 Task: Create a function for generating all possible permutations of a multiset.
Action: Mouse moved to (129, 64)
Screenshot: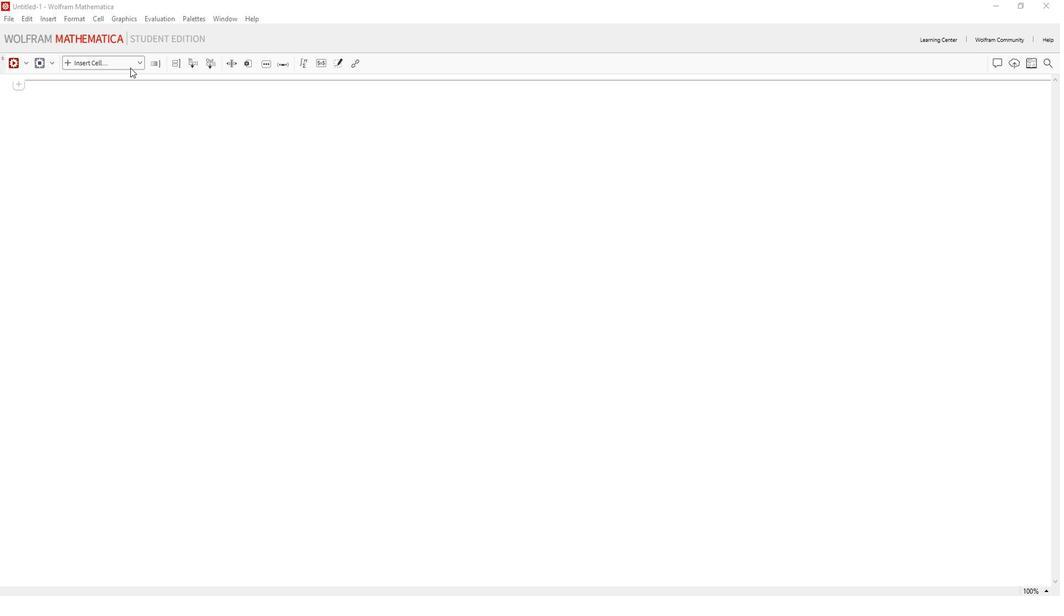 
Action: Mouse pressed left at (129, 64)
Screenshot: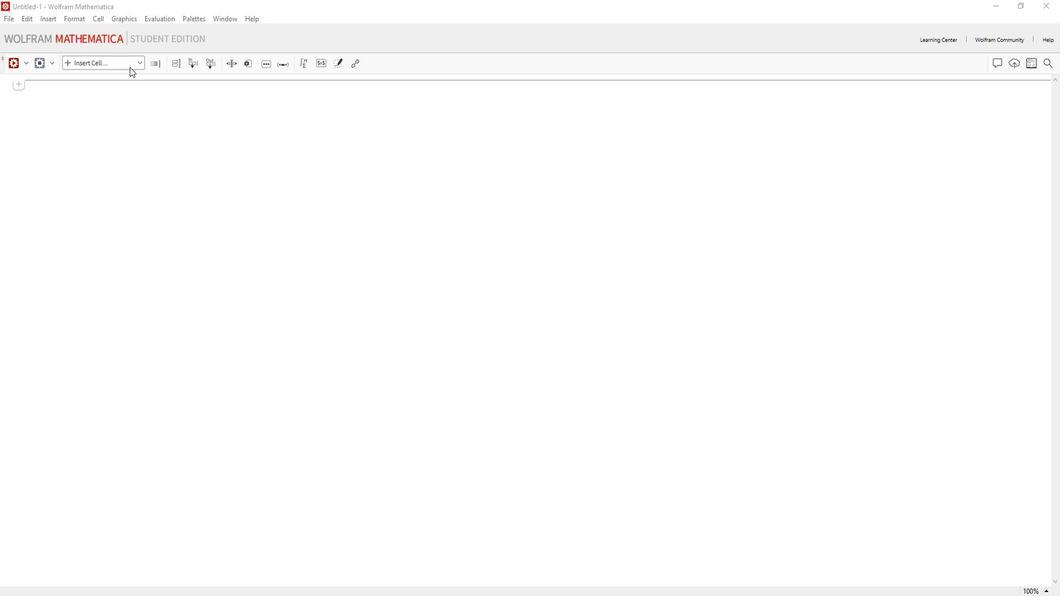 
Action: Mouse moved to (121, 82)
Screenshot: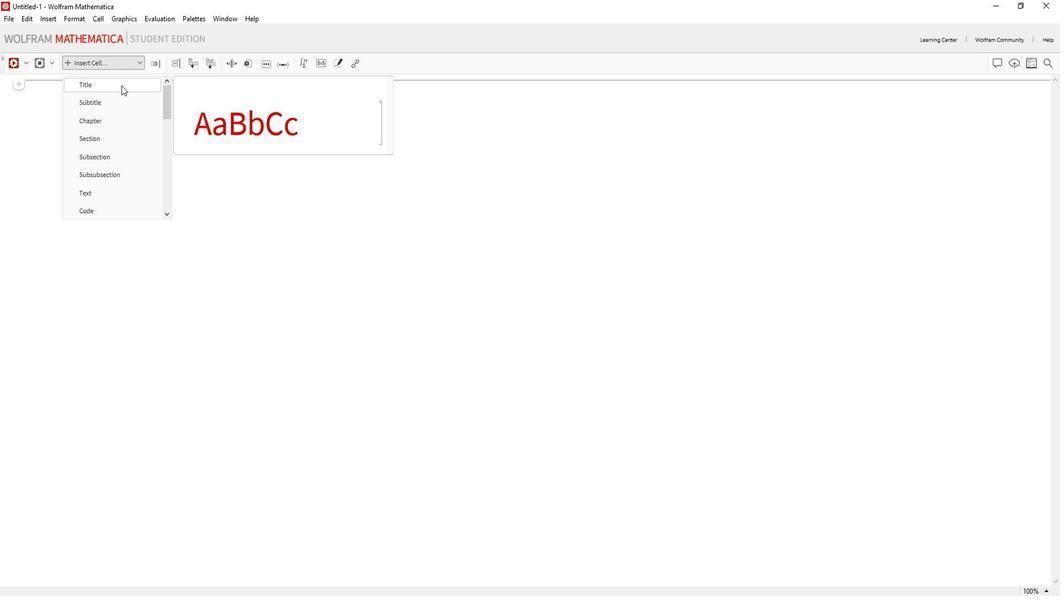 
Action: Mouse pressed left at (121, 82)
Screenshot: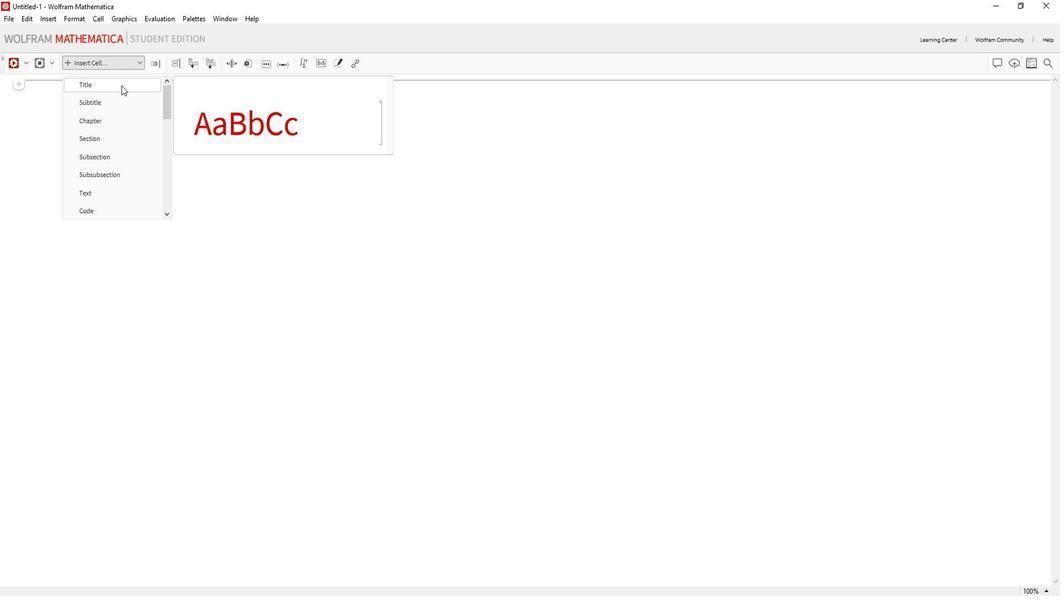 
Action: Mouse moved to (125, 96)
Screenshot: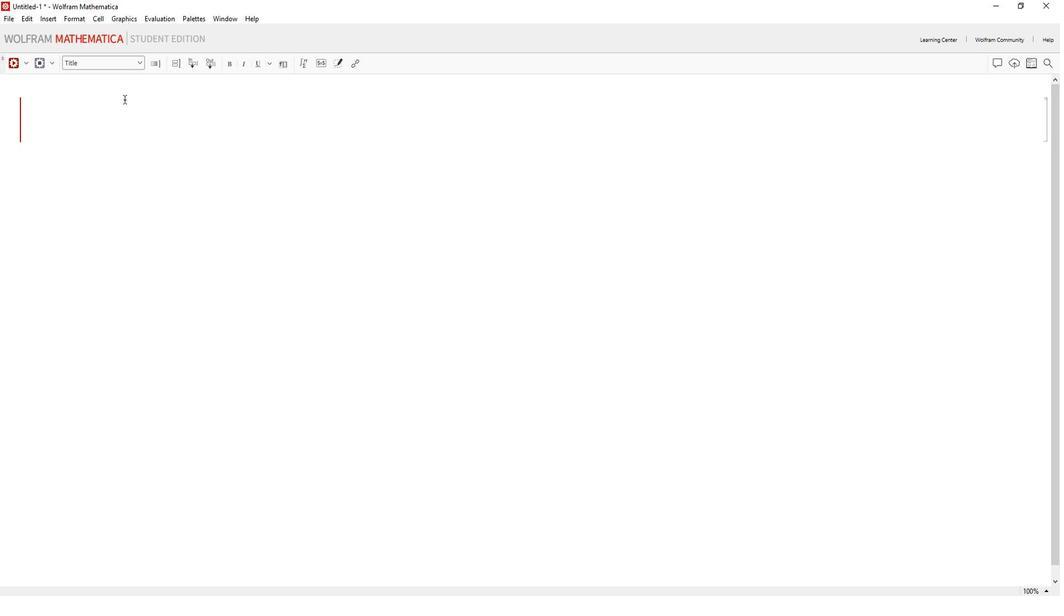 
Action: Key pressed a<Key.space>f<Key.caps_lock>UNCTION<Key.space>FOR<Key.space><Key.caps_lock>g<Key.caps_lock>ENERATING<Key.space><Key.caps_lock>a<Key.caps_lock>LL<Key.space><Key.caps_lock>p<Key.caps_lock>OSSIBLE<Key.space><Key.caps_lock>p<Key.caps_lock>ERMUTATION<Key.space>OF<Key.space><Key.caps_lock>a<Key.caps_lock><Key.space><Key.caps_lock>m<Key.caps_lock><Key.backspace>M<Key.backspace><Key.caps_lock>m<Key.caps_lock>ULTISET<Key.space>
Screenshot: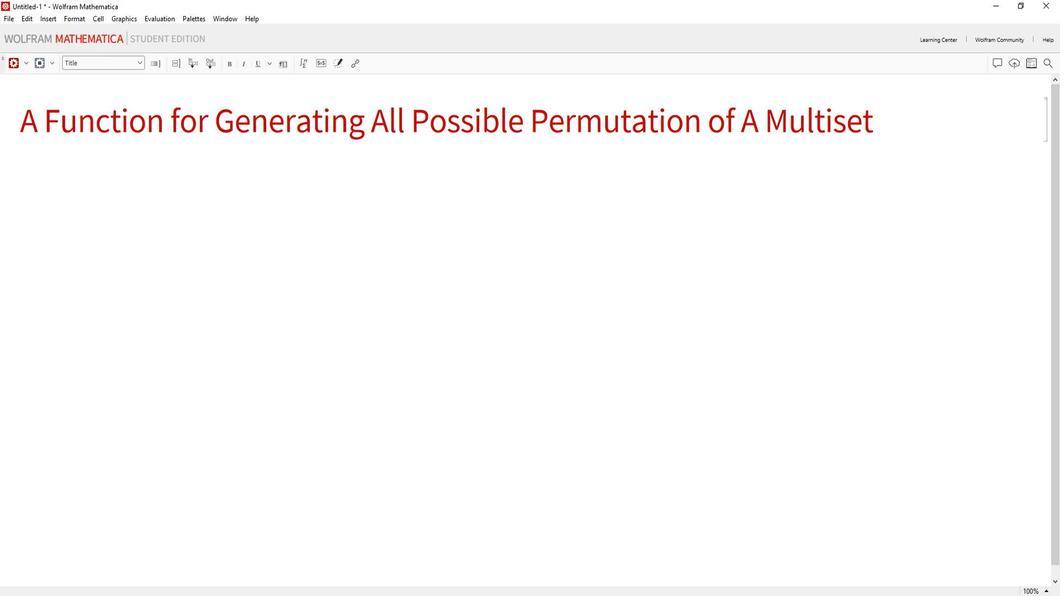 
Action: Mouse moved to (128, 231)
Screenshot: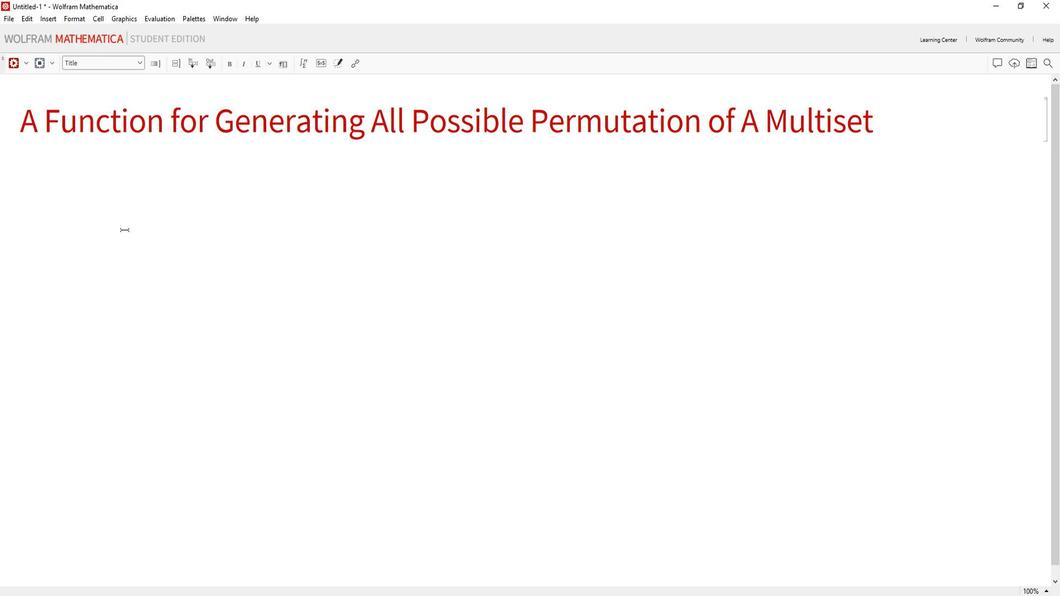 
Action: Mouse pressed left at (128, 231)
Screenshot: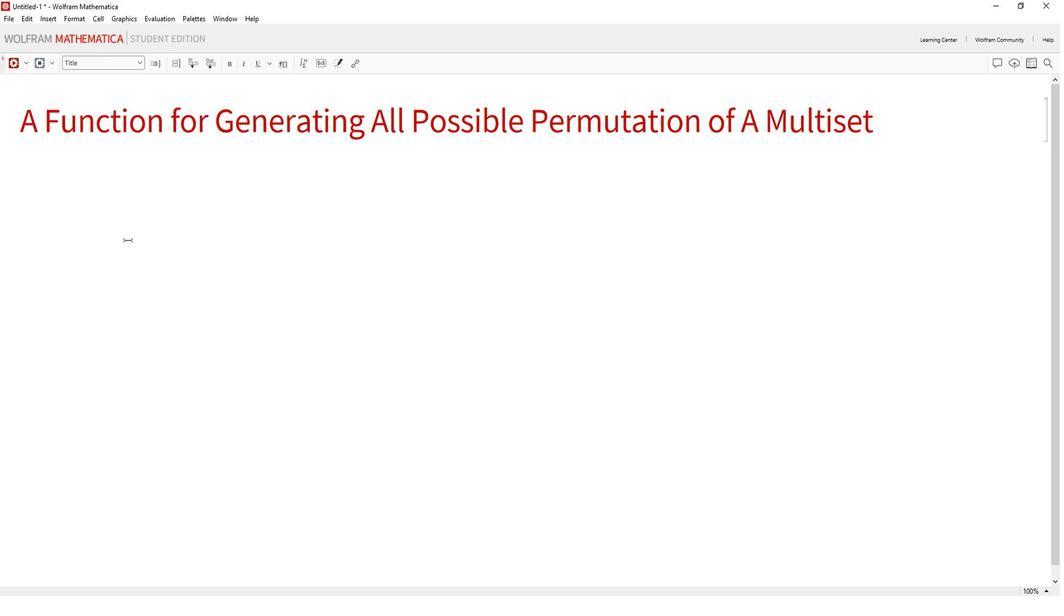 
Action: Mouse moved to (115, 65)
Screenshot: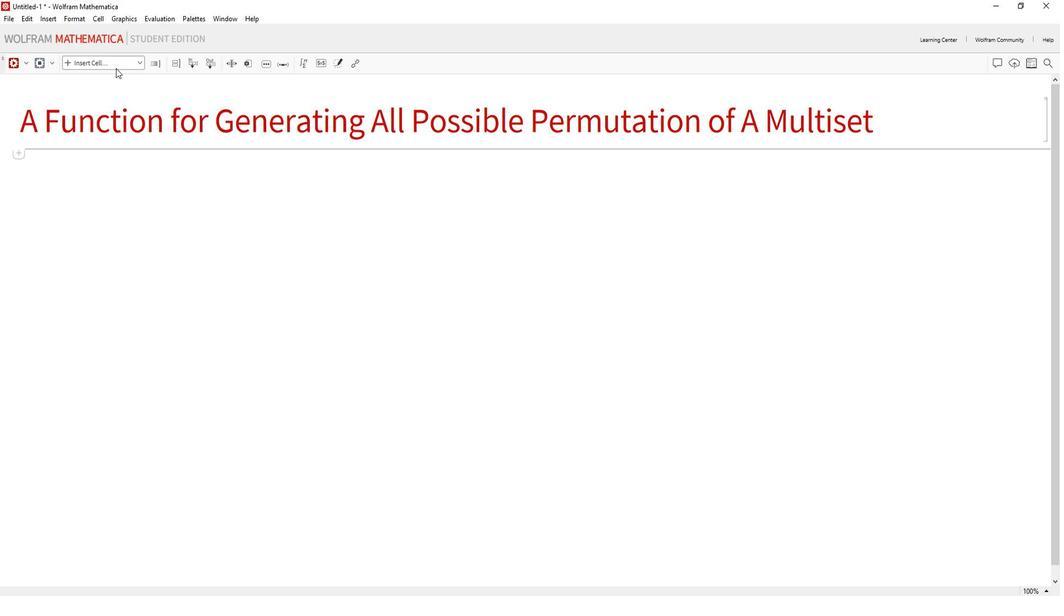 
Action: Mouse pressed left at (115, 65)
Screenshot: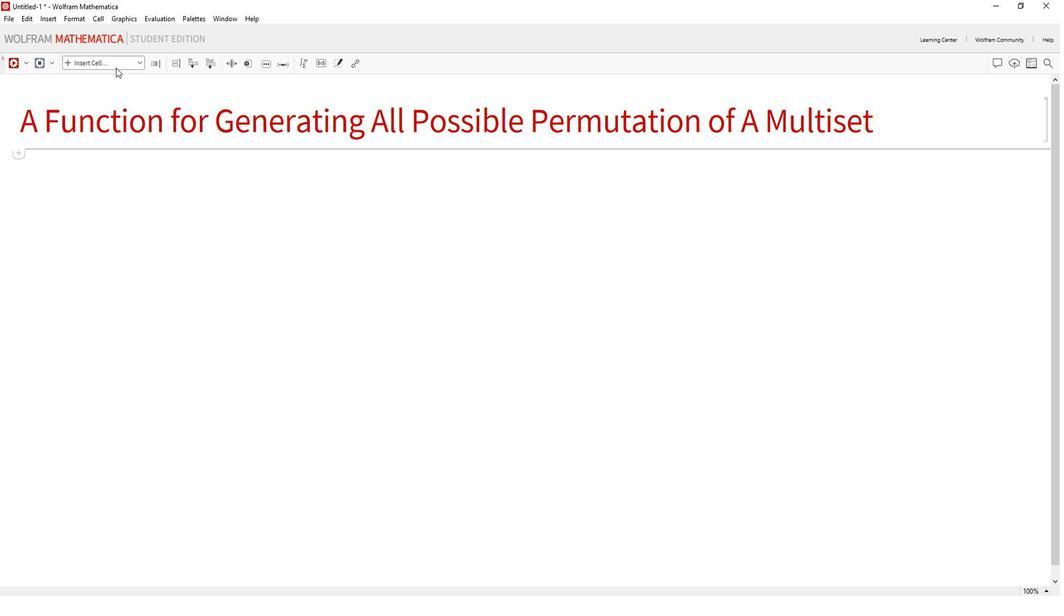 
Action: Mouse moved to (106, 202)
Screenshot: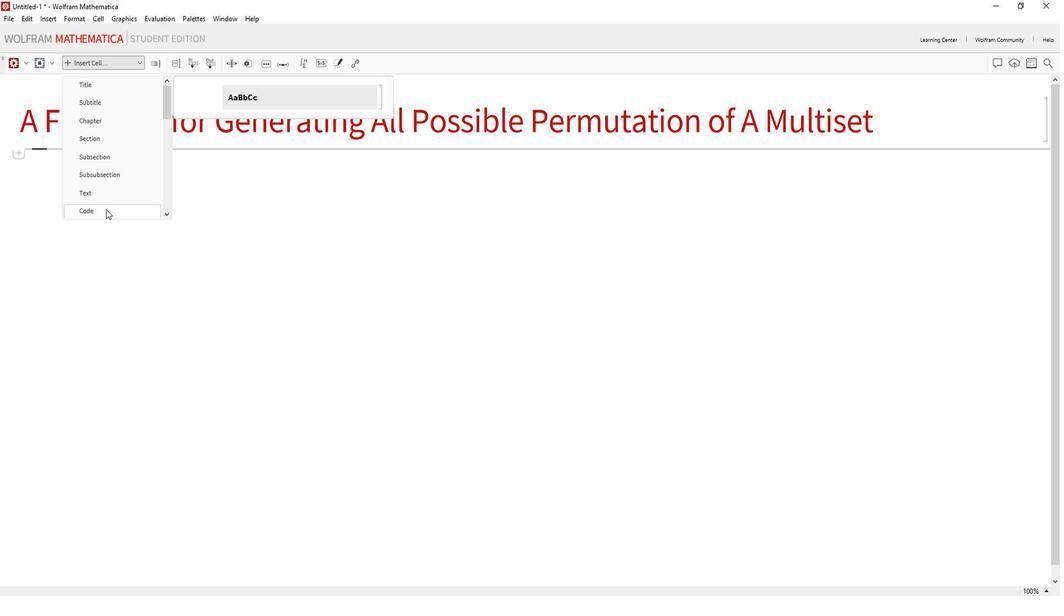 
Action: Mouse pressed left at (106, 202)
Screenshot: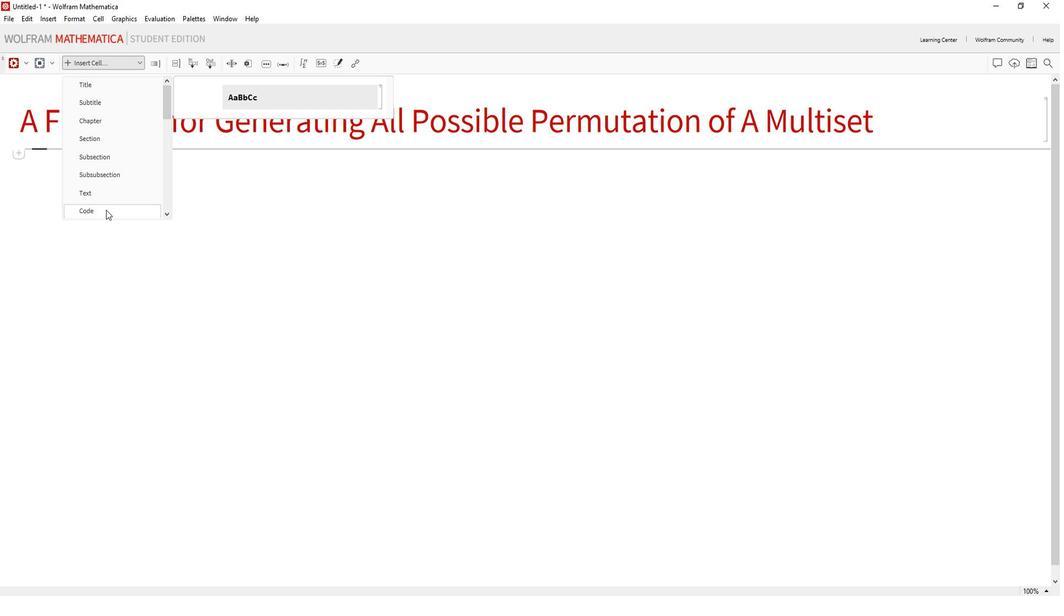 
Action: Mouse moved to (119, 197)
Screenshot: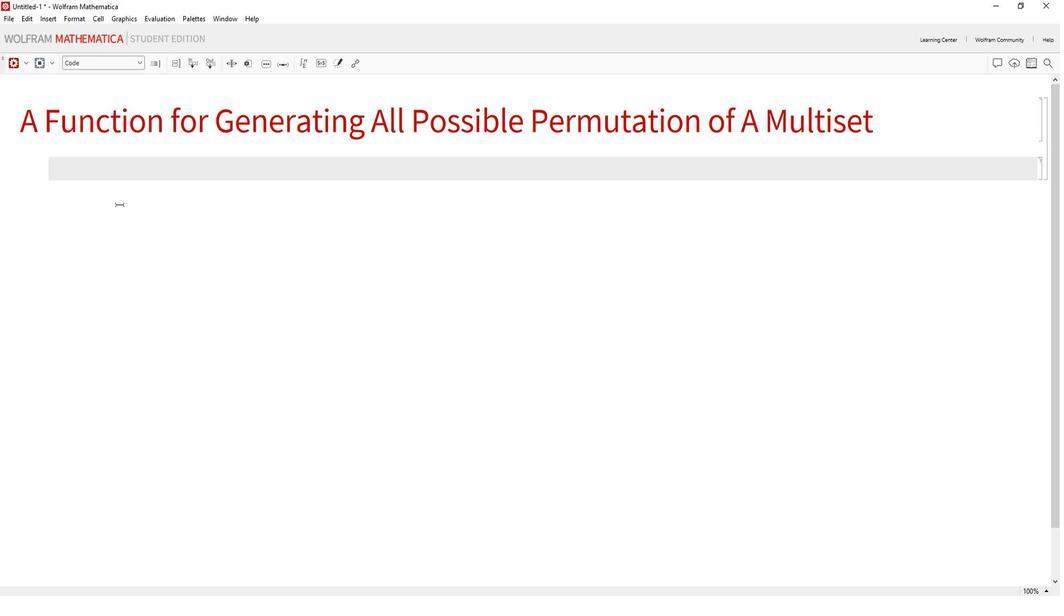 
Action: Key pressed MULTISET<Key.caps_lock>p<Key.caps_lock>ERMUTATIONS[MULTISET<Key.shift>_
Screenshot: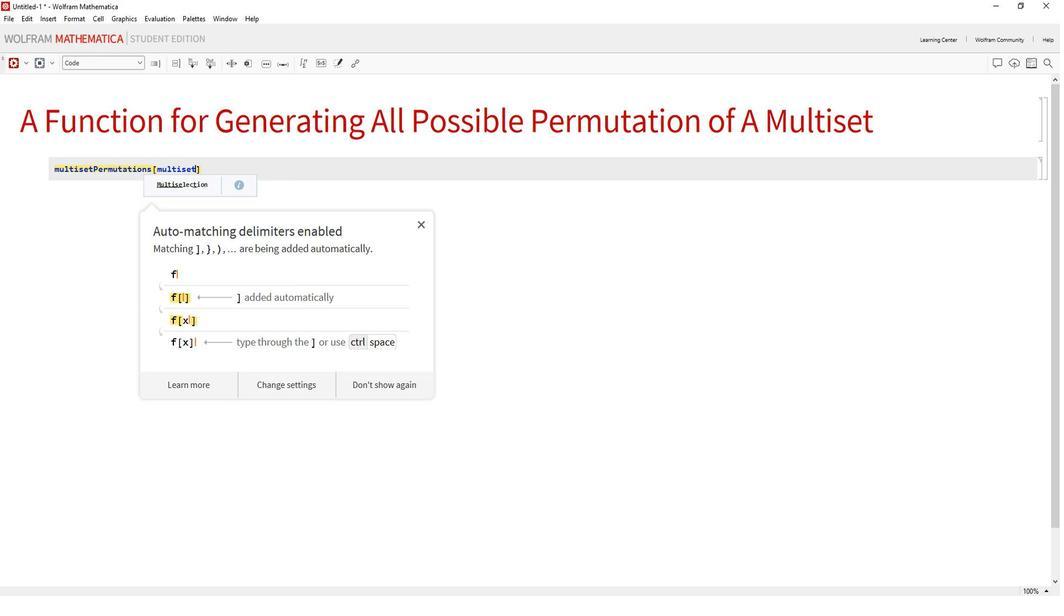 
Action: Mouse moved to (420, 218)
Screenshot: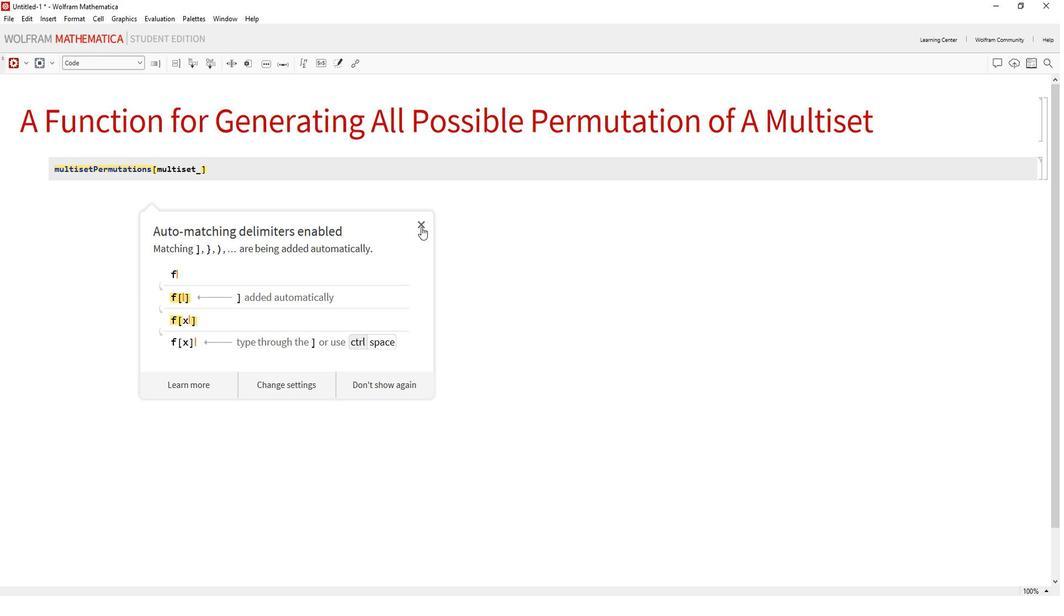 
Action: Mouse pressed left at (420, 218)
Screenshot: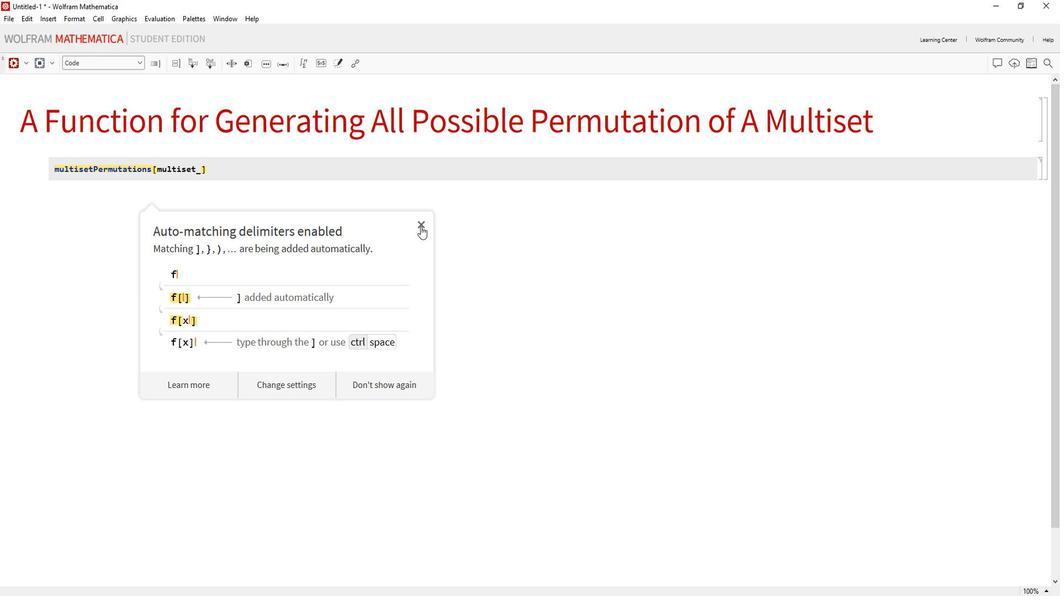
Action: Mouse moved to (420, 217)
Screenshot: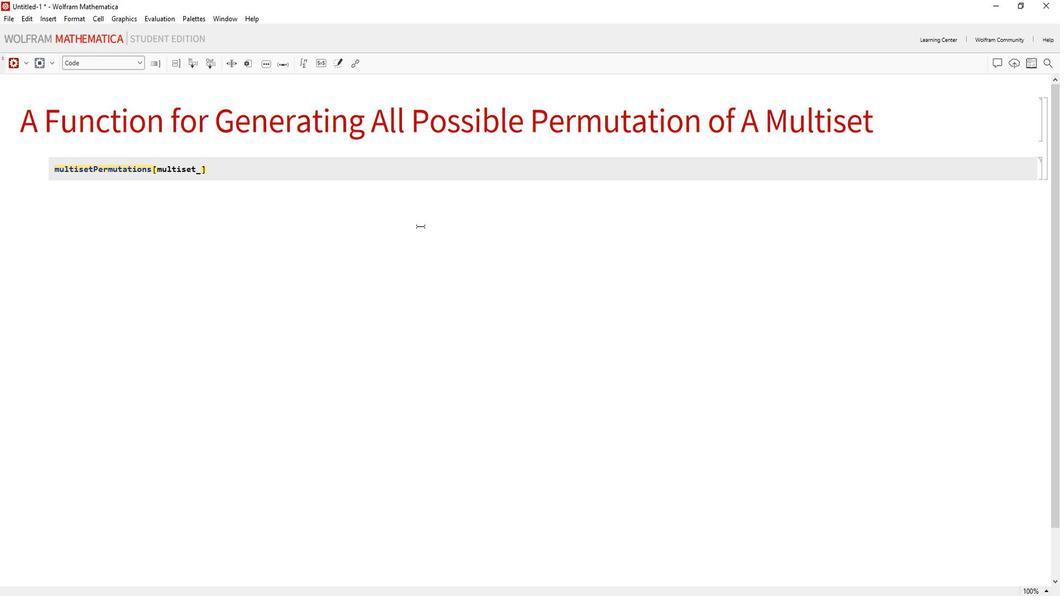 
Action: Key pressed <Key.caps_lock>l<Key.caps_lock>IST<Key.right><Key.space><Key.shift_r>:=<Key.space><Key.caps_lock>m<Key.caps_lock>ODULE[<Key.shift_r><Key.shift_r><Key.shift_r><Key.shift_r>{<Key.caps_lock><Key.caps_lock>C<Key.caps_lock><Key.caps_lock>OUNTS,<Key.space>UNIQUE<Key.caps_lock>e<Key.caps_lock>LEMENT,<Key.space>EXPANDED<Key.caps_lock>m<Key.caps_lock>ULTISET<Key.right>,<Key.space><Key.enter>COUNTS<Key.space>=<Key.space><Key.caps_lock>t<Key.caps_lock>ALLY[MULTISET];<Key.enter>UNIQUE<Key.caps_lock>e<Key.caps_lock>LEMENTS<Key.backspace>S<Key.space>=<Key.space>COUNTS[[<Key.caps_lock>all<Key.backspace><Key.backspace><Key.caps_lock>LL,<Key.space>1<Key.right><Key.right>;<Key.space><Key.enter>EXPANDED<Key.caps_lock>m<Key.caps_lock>ULTISET<Key.space>=<Key.space><Key.caps_lock>f<Key.caps_lock>LATTEN[<Key.caps_lock>t<Key.caps_lock>ABLE[<Key.caps_lock>c<Key.caps_lock>ONSTANT<Key.caps_lock>a<Key.caps_lock>RRAY[E,<Key.space>COUNT<Key.right>,<Key.space><Key.shift_r>{E,<Key.space>UNIQUE<Key.caps_lock>e<Key.caps_lock>LEMENT<Key.right>,<Key.space><Key.shift_r>{COUNT,<Key.space>COUNTS[[<Key.caps_lock>a<Key.caps_lock>LL,<Key.space>2<Key.right><Key.right><Key.right><Key.right><Key.right>;<Key.enter><Key.caps_lock>p<Key.caps_lock>ERMUTATIONS[EXPANDED<Key.caps_lock>m<Key.caps_lock>ULTISET<Key.right><Key.enter><Key.right><Key.right>
Screenshot: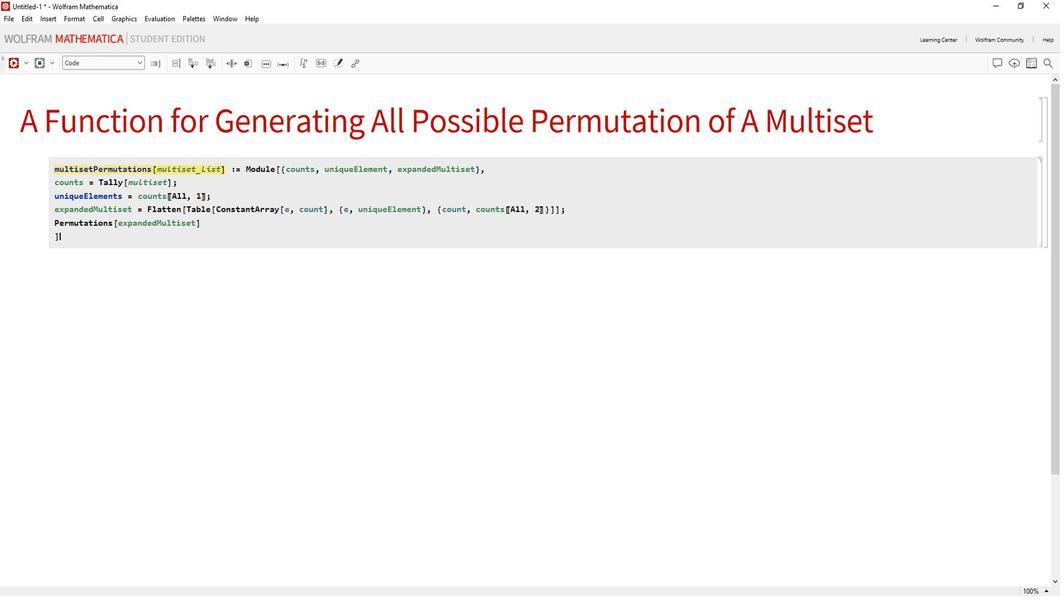 
Action: Mouse moved to (121, 230)
Screenshot: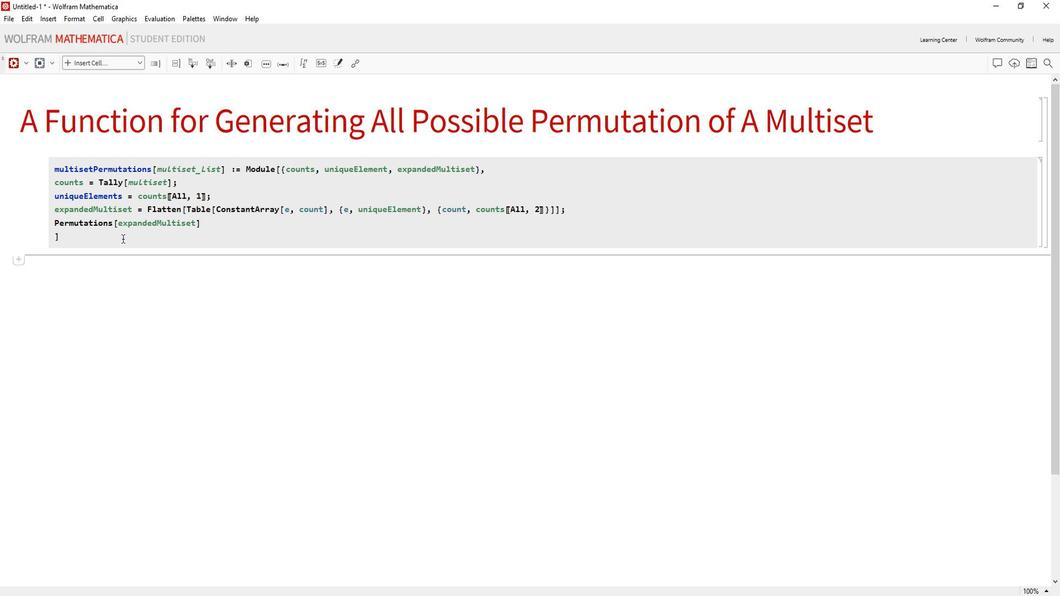 
Action: Mouse pressed left at (121, 230)
Screenshot: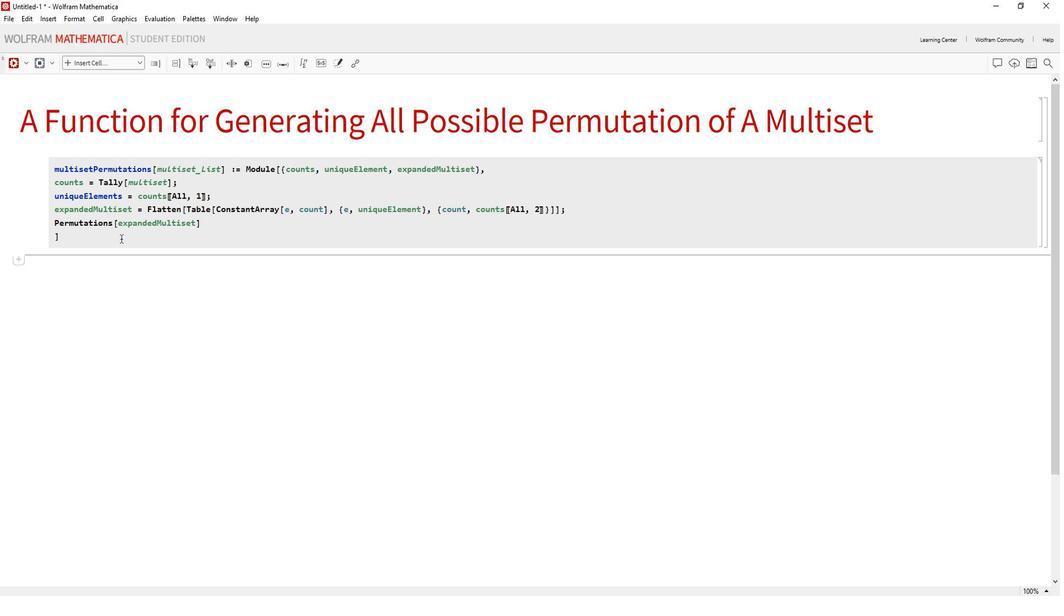 
Action: Key pressed <Key.enter>MULTISET<Key.space>=<Key.space><Key.shift_r>{1,<Key.space>1,<Key.space>2<Key.right>;<Key.enter>RESULT<Key.space>=<Key.space>MULTISET<Key.caps_lock>p<Key.caps_lock>ERMUTATIONS[MULTISET
Screenshot: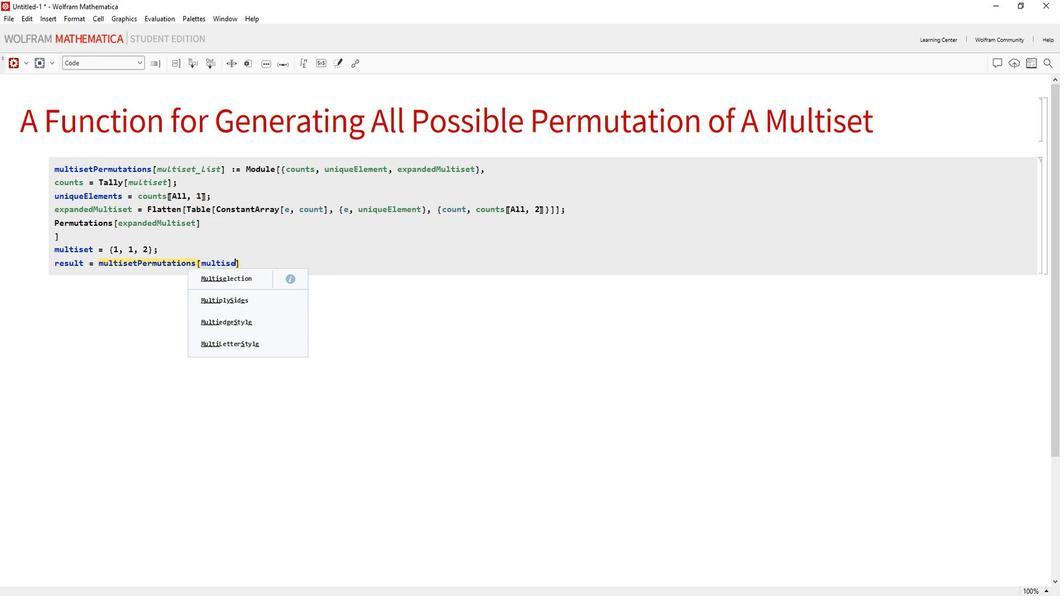 
Action: Mouse moved to (261, 254)
Screenshot: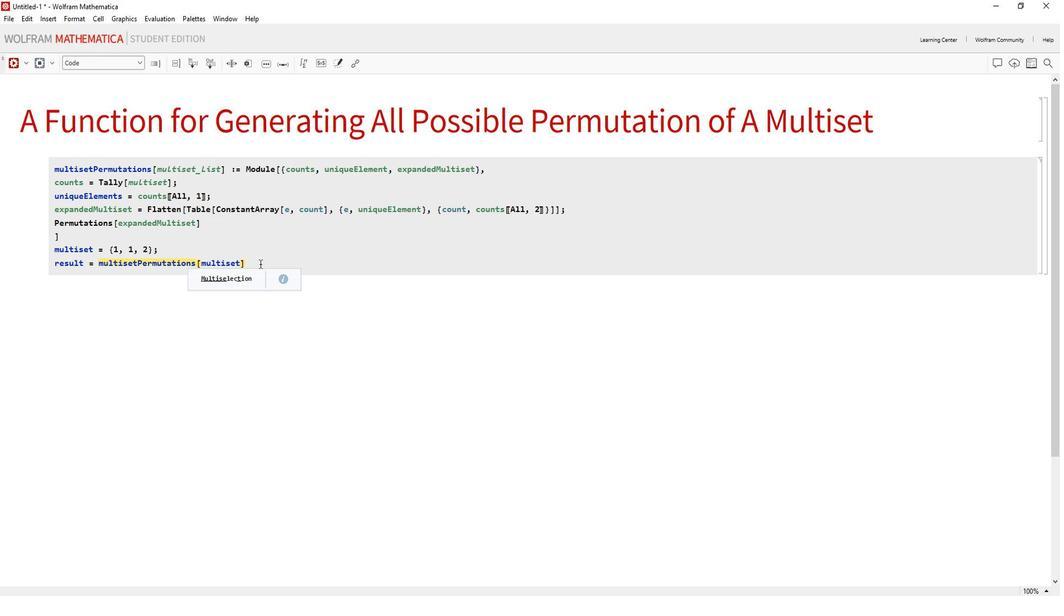 
Action: Mouse pressed left at (261, 254)
Screenshot: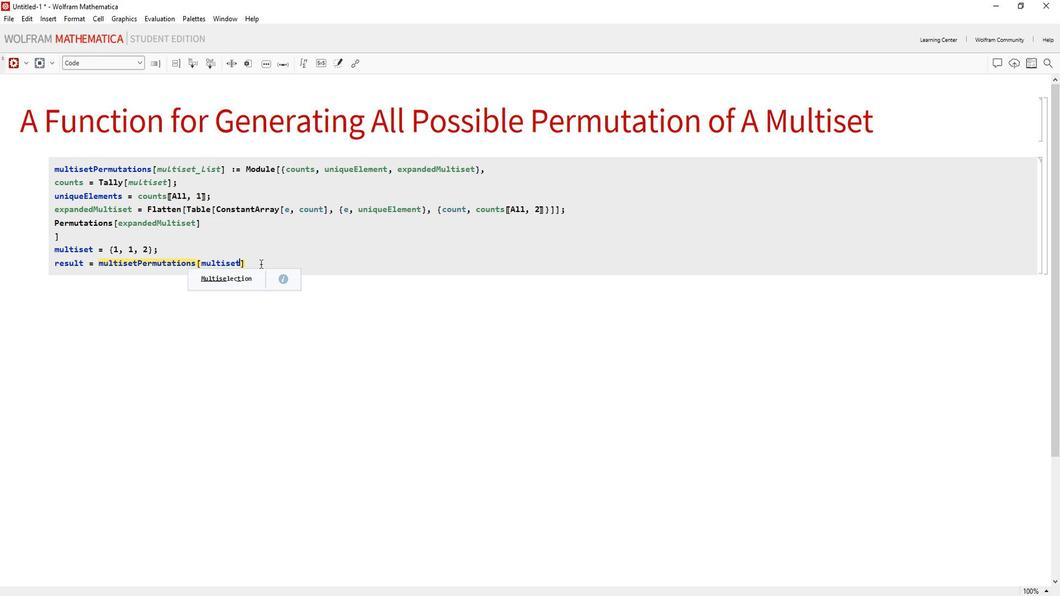 
Action: Key pressed <Key.space>
Screenshot: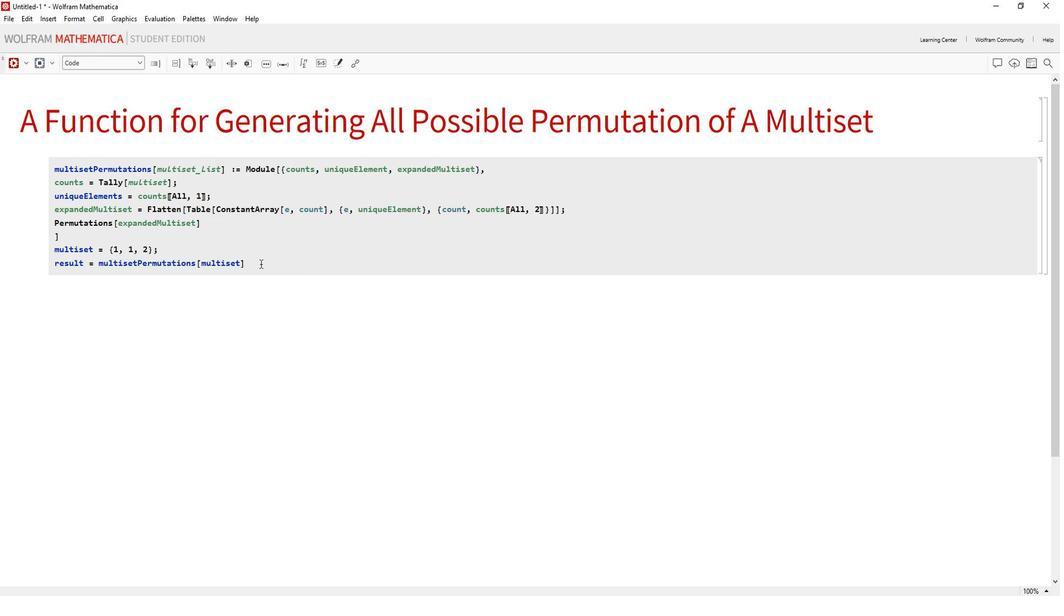 
Action: Mouse moved to (11, 60)
Screenshot: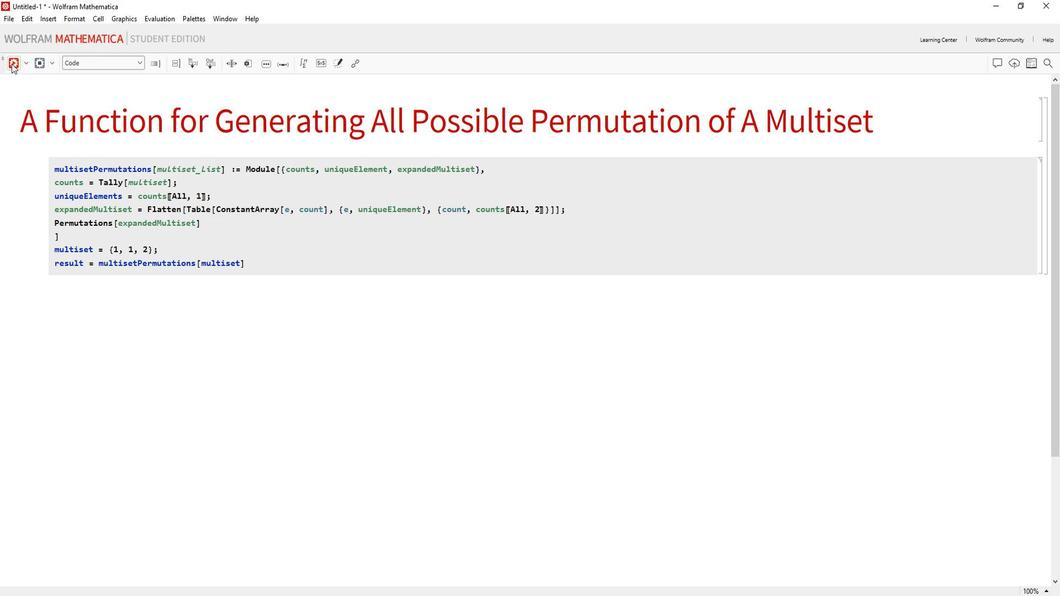 
Action: Mouse pressed left at (11, 60)
Screenshot: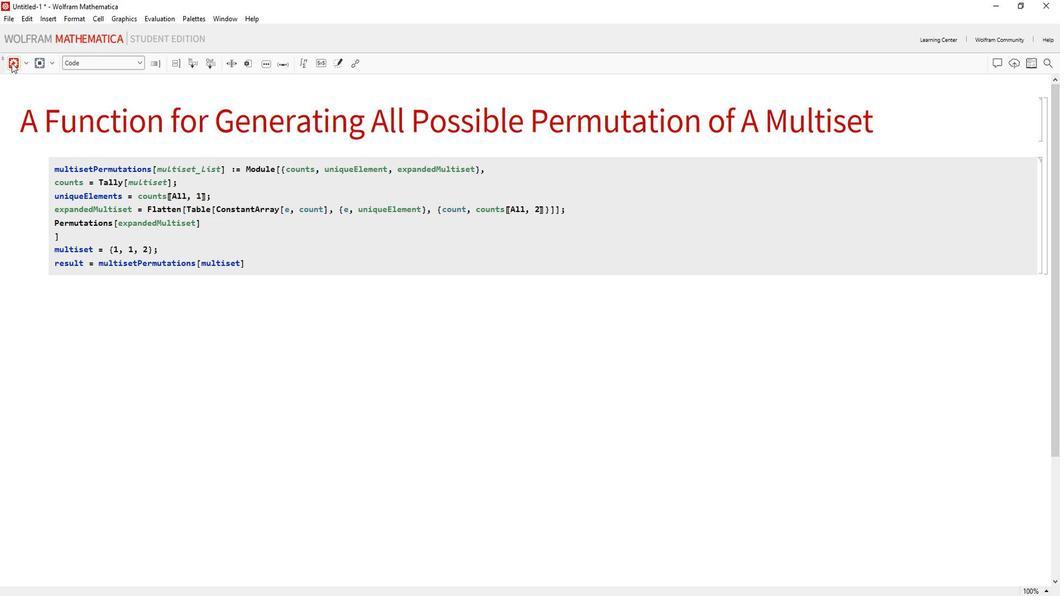 
Action: Mouse moved to (507, 304)
Screenshot: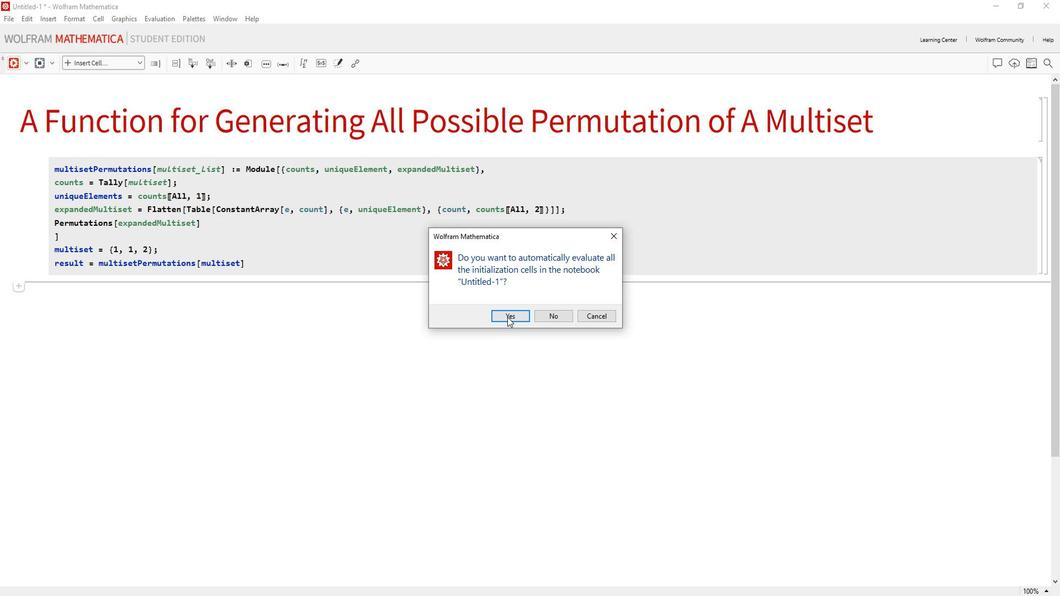 
Action: Mouse pressed left at (507, 304)
Screenshot: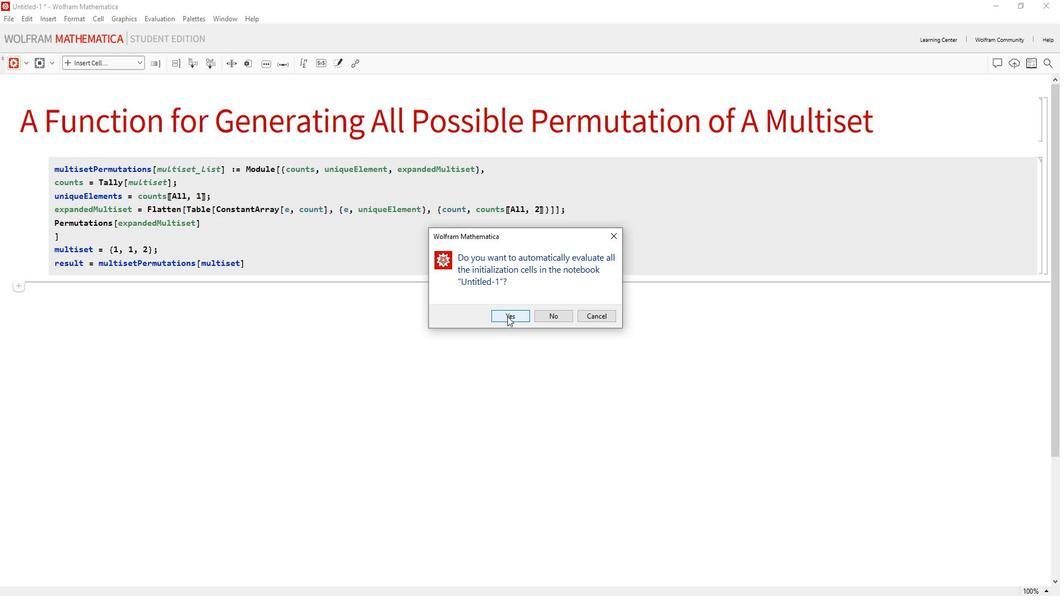 
Action: Mouse moved to (387, 168)
Screenshot: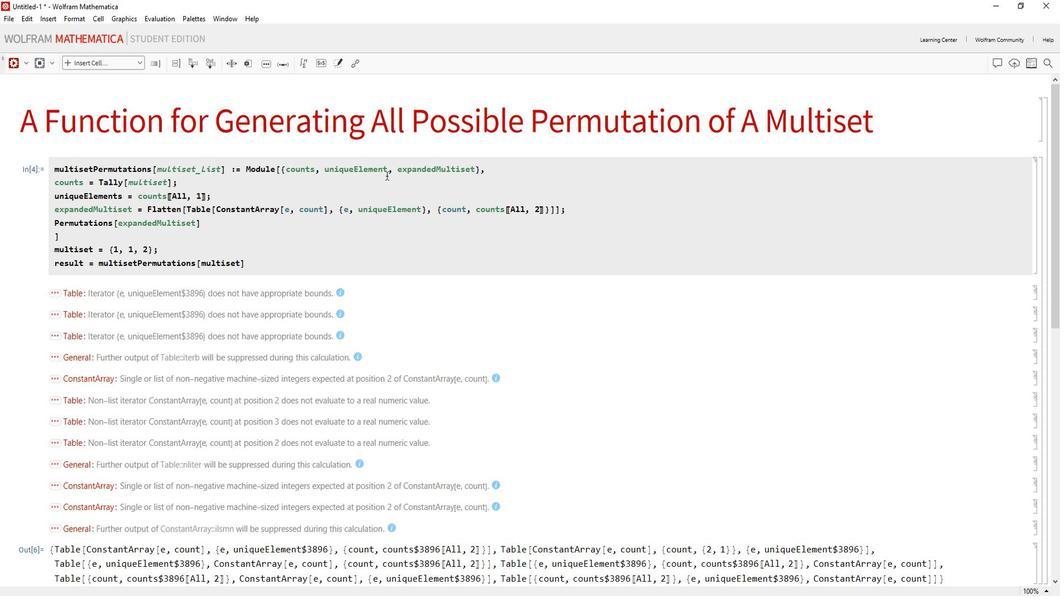 
Action: Mouse pressed left at (387, 168)
Screenshot: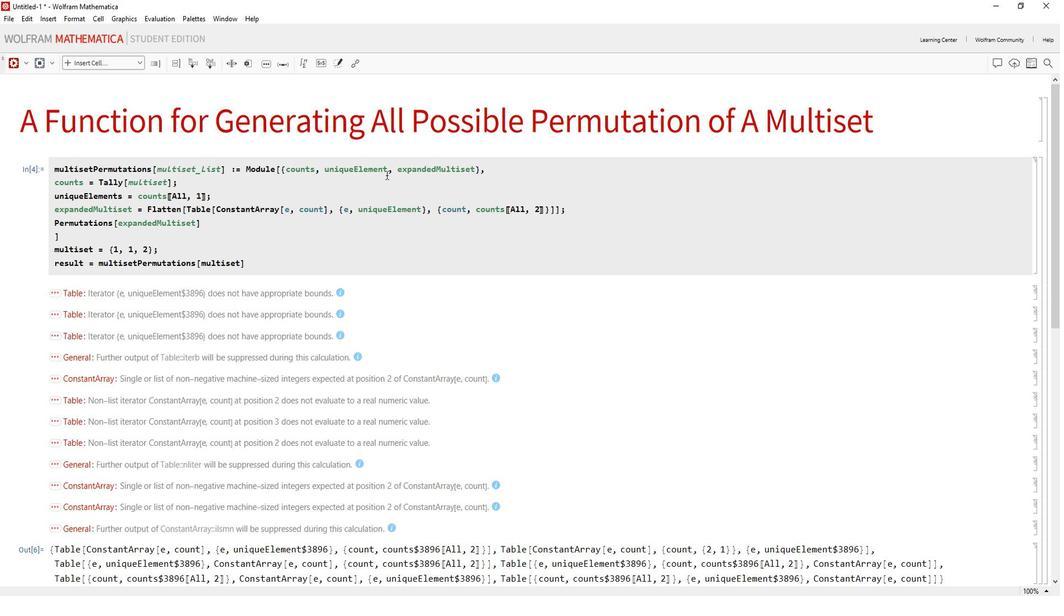 
Action: Mouse moved to (386, 162)
Screenshot: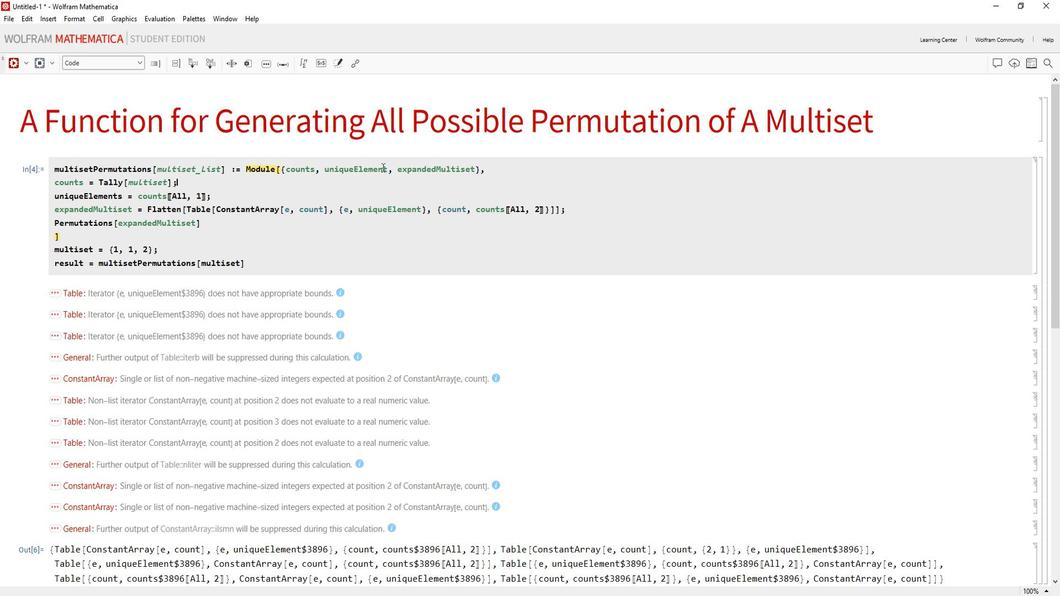 
Action: Mouse pressed left at (386, 162)
Screenshot: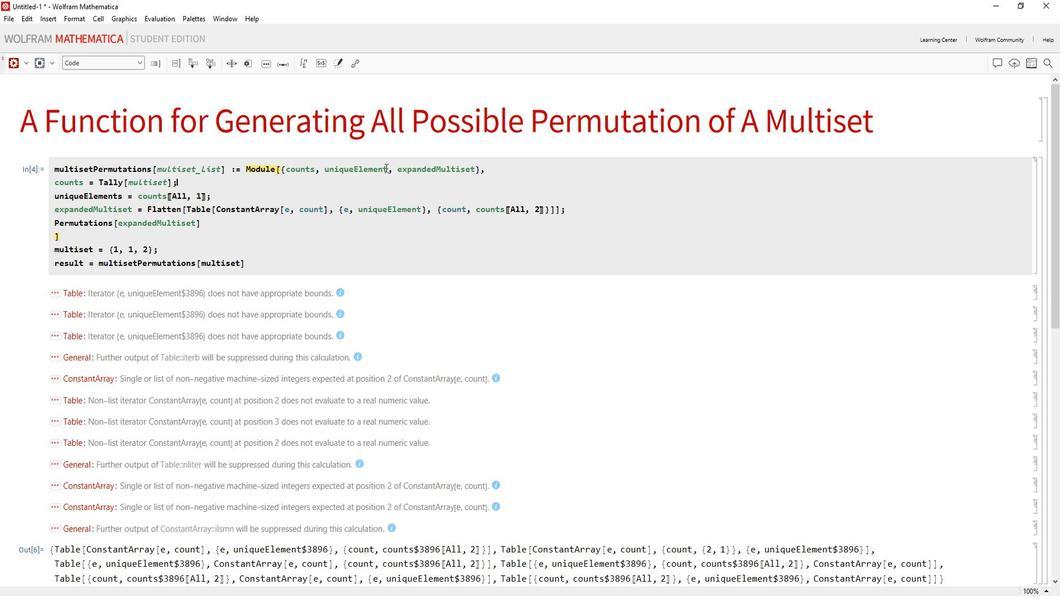 
Action: Key pressed S
Screenshot: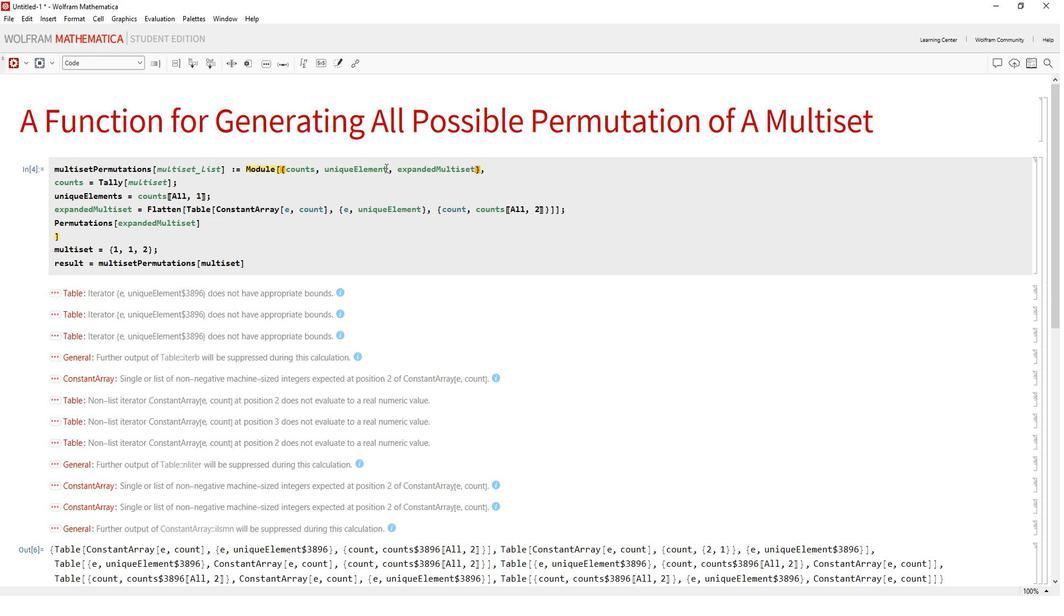 
Action: Mouse moved to (15, 62)
Screenshot: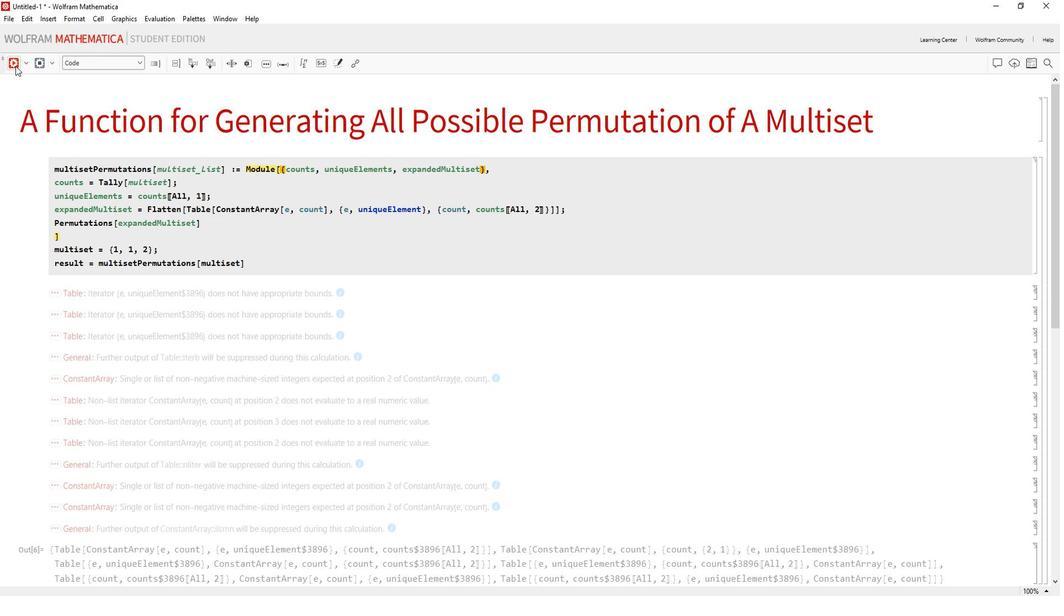 
Action: Mouse pressed left at (15, 62)
Screenshot: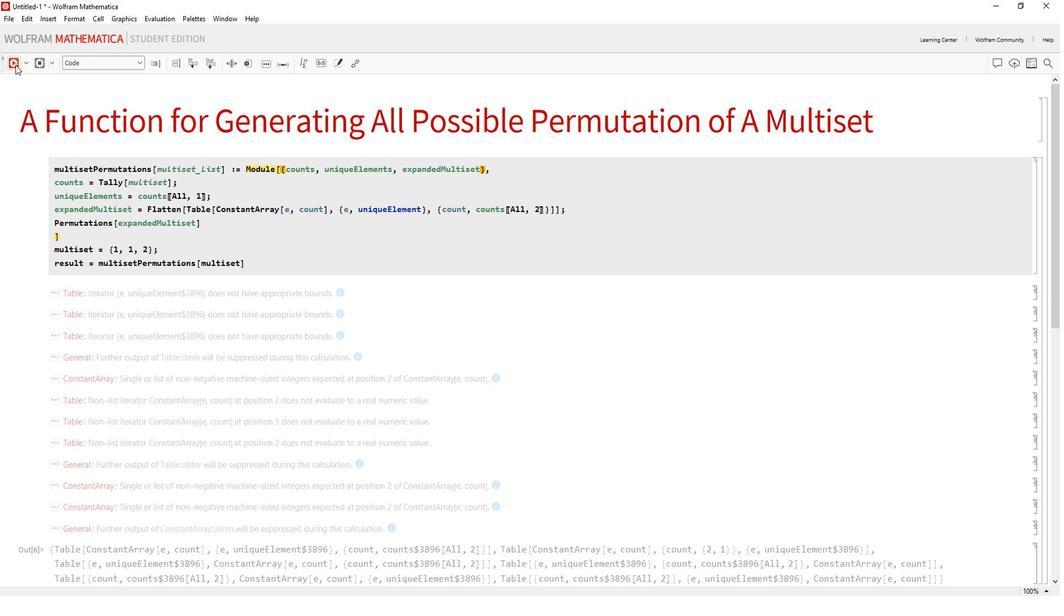 
Action: Mouse moved to (421, 200)
Screenshot: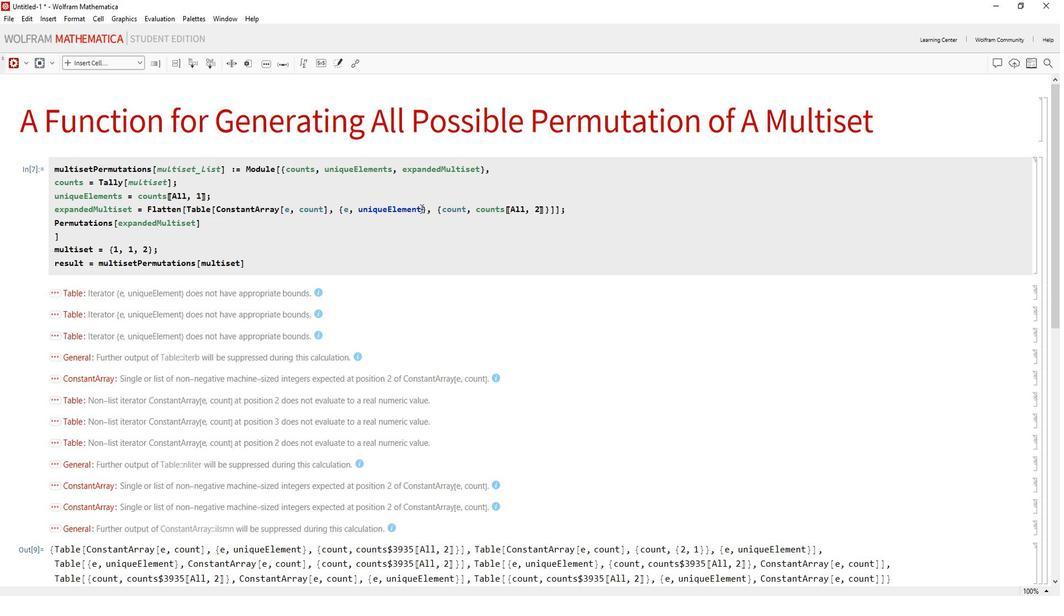 
Action: Mouse pressed left at (421, 200)
Screenshot: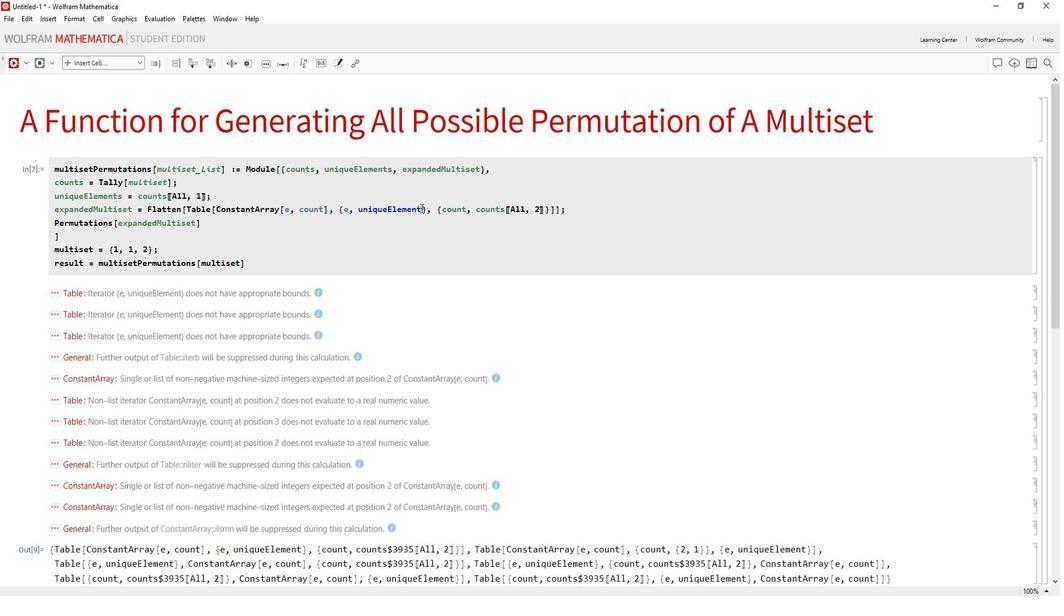 
Action: Mouse moved to (422, 210)
Screenshot: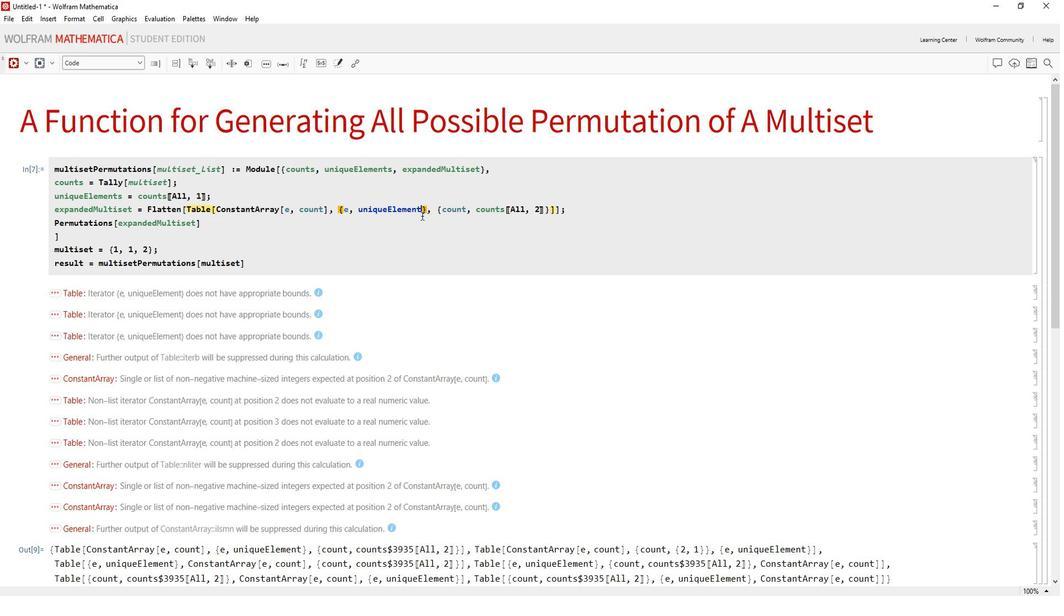 
Action: Key pressed S
Screenshot: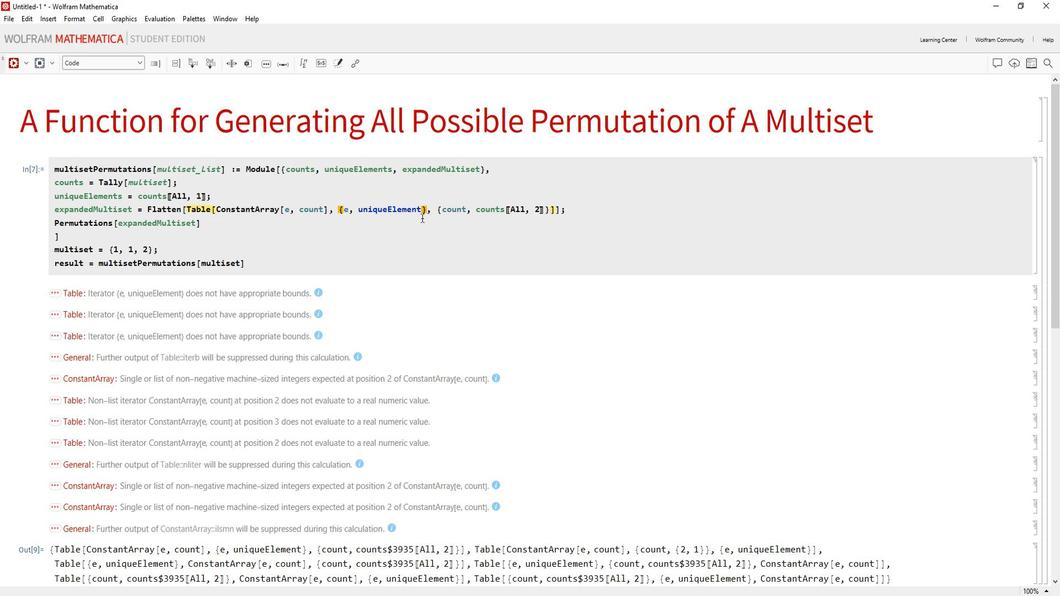 
Action: Mouse moved to (380, 213)
Screenshot: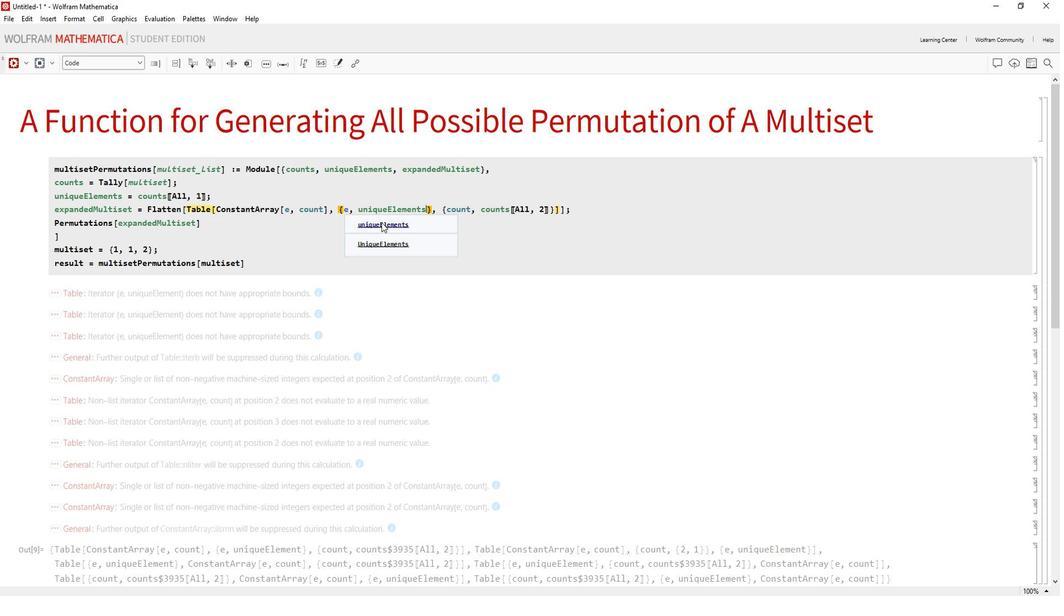 
Action: Mouse pressed left at (380, 213)
Screenshot: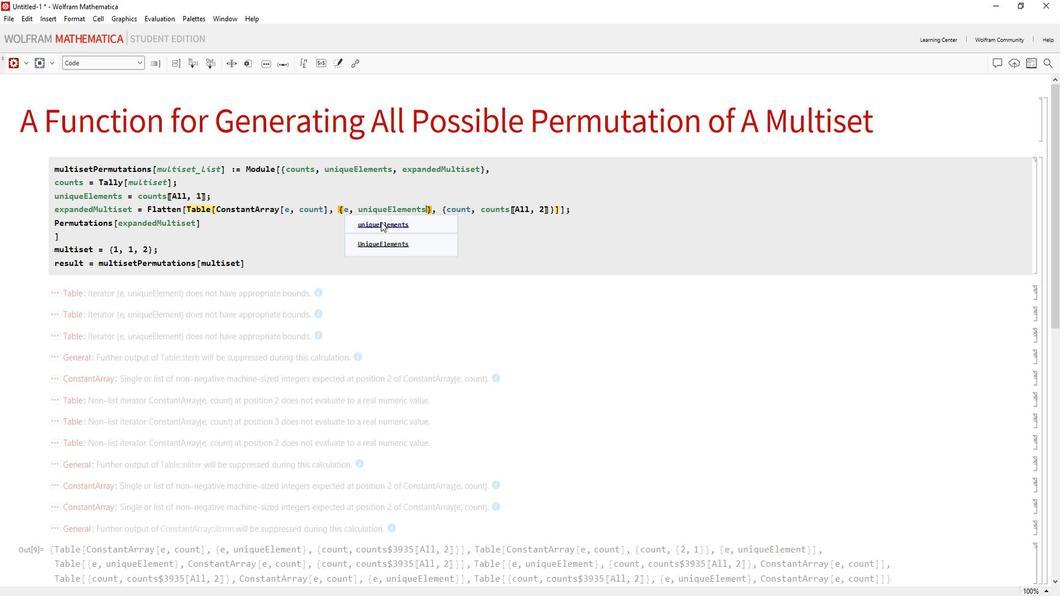 
Action: Mouse moved to (11, 59)
Screenshot: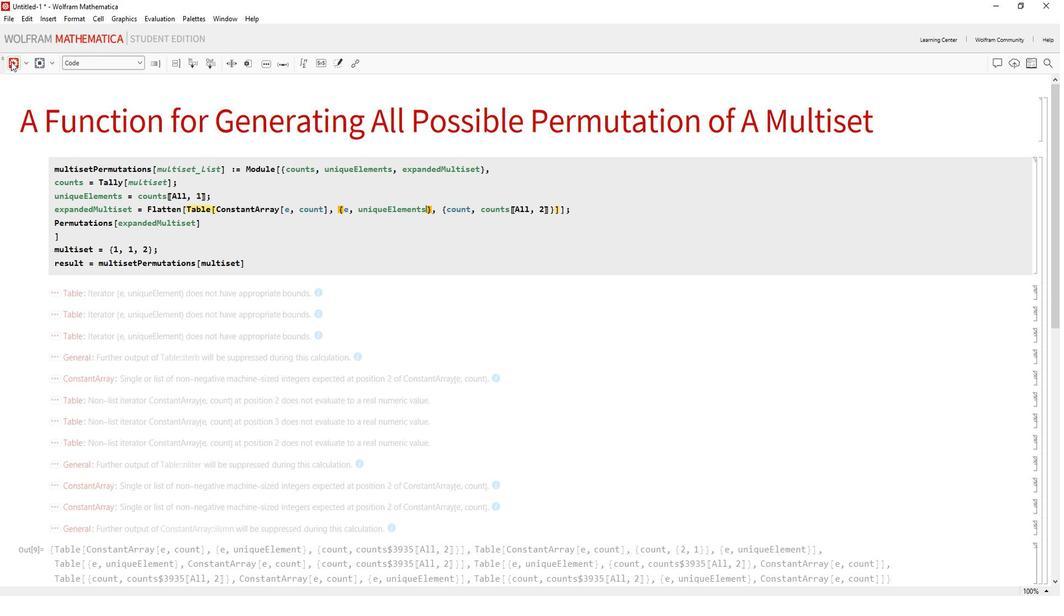 
Action: Mouse pressed left at (11, 59)
Screenshot: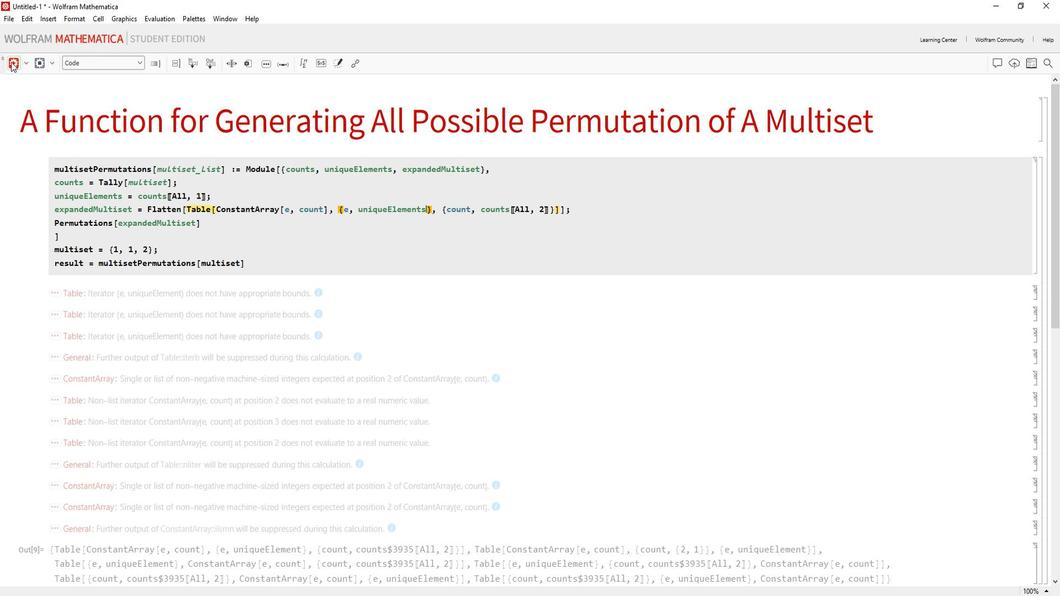 
Action: Mouse moved to (11, 60)
Screenshot: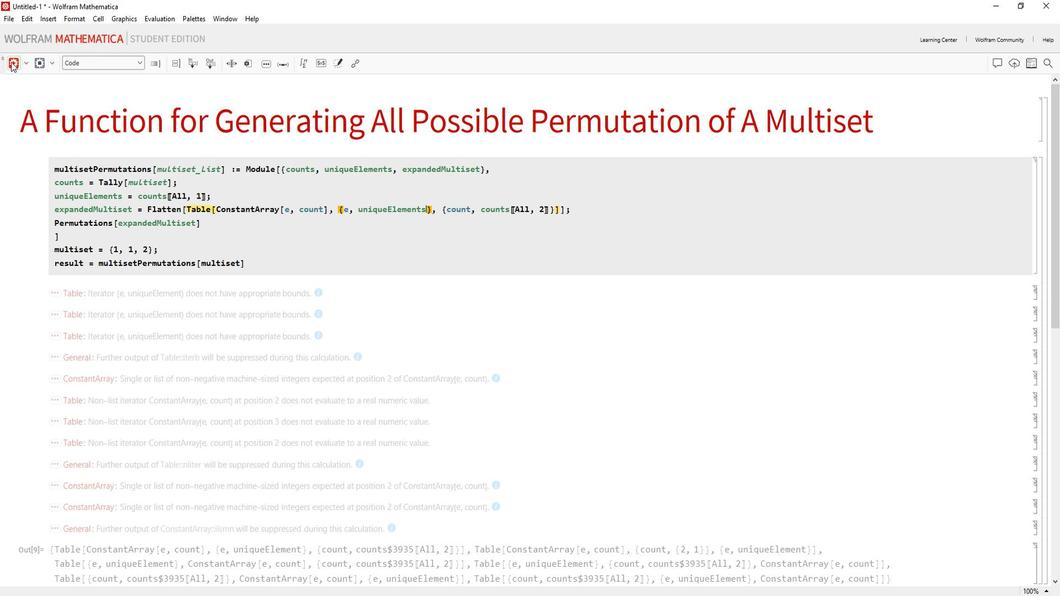 
